 Task: Create a rule from the Agile list, Priority changed -> Complete task in the project AgileAvail if Priority Cleared then Complete Task
Action: Mouse moved to (61, 311)
Screenshot: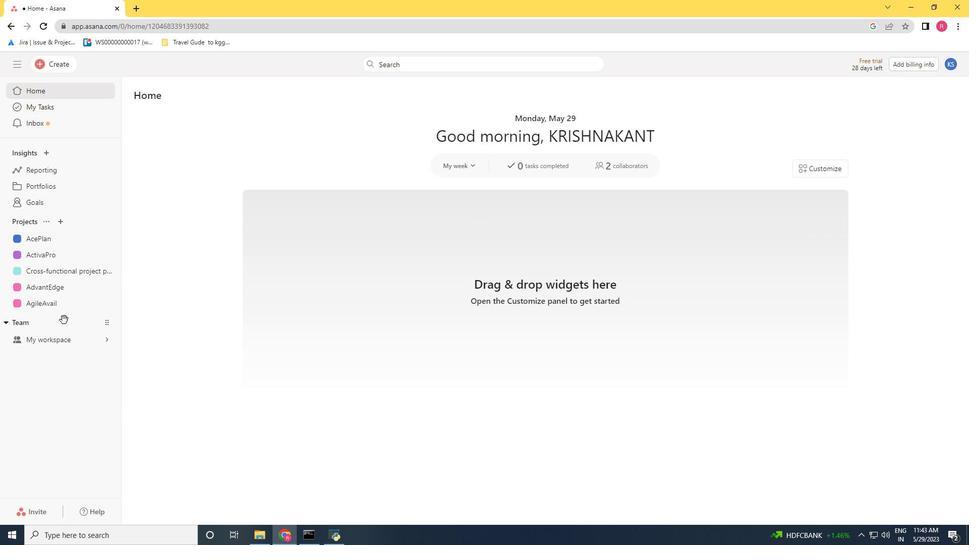 
Action: Mouse pressed left at (61, 311)
Screenshot: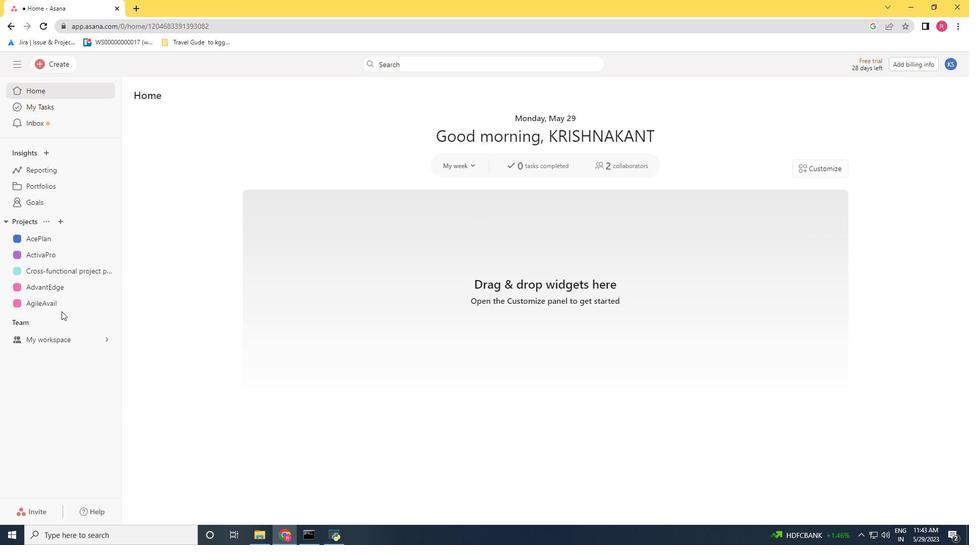 
Action: Mouse moved to (62, 305)
Screenshot: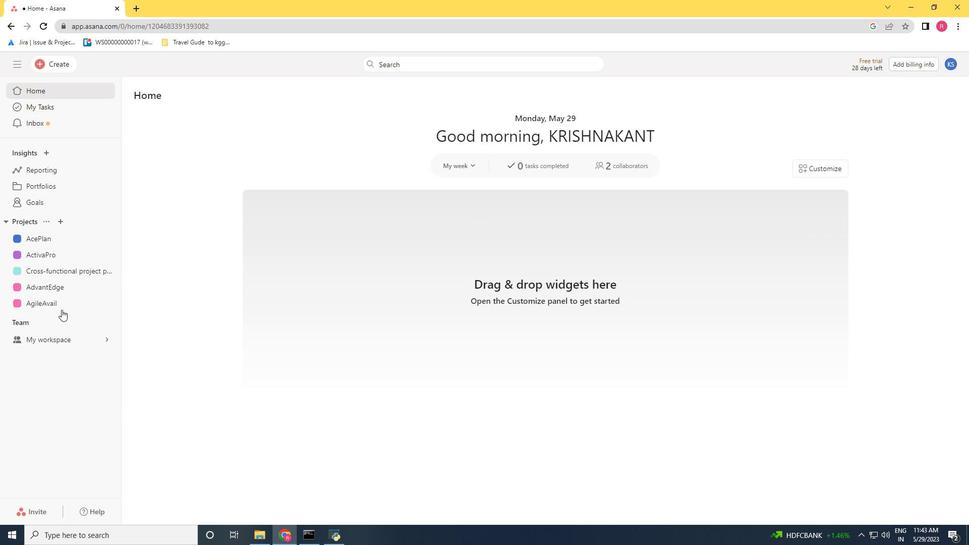 
Action: Mouse pressed left at (62, 305)
Screenshot: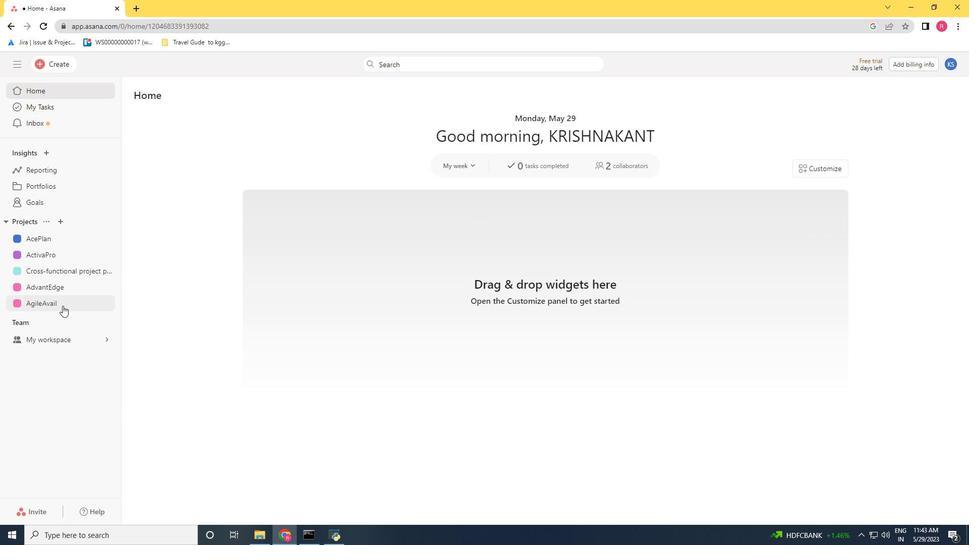 
Action: Mouse moved to (932, 98)
Screenshot: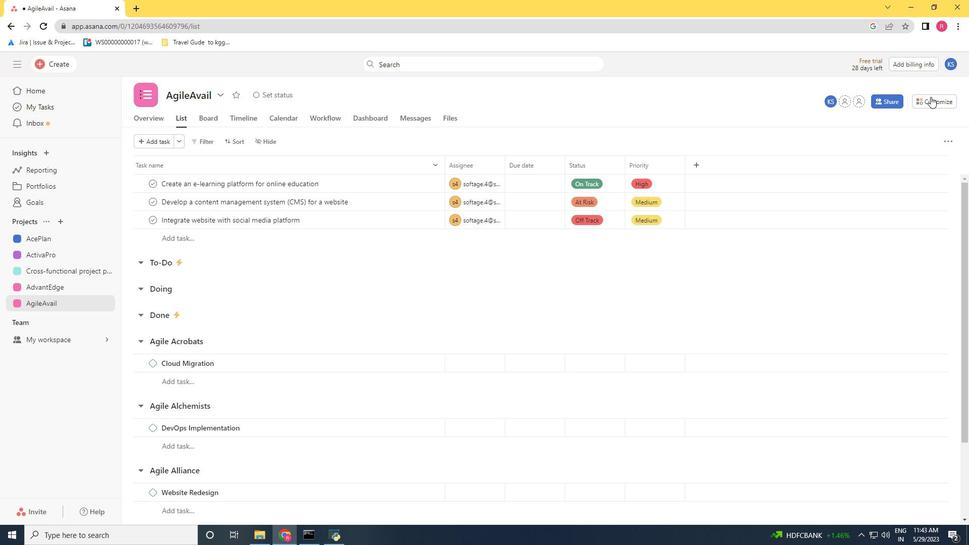 
Action: Mouse pressed left at (932, 98)
Screenshot: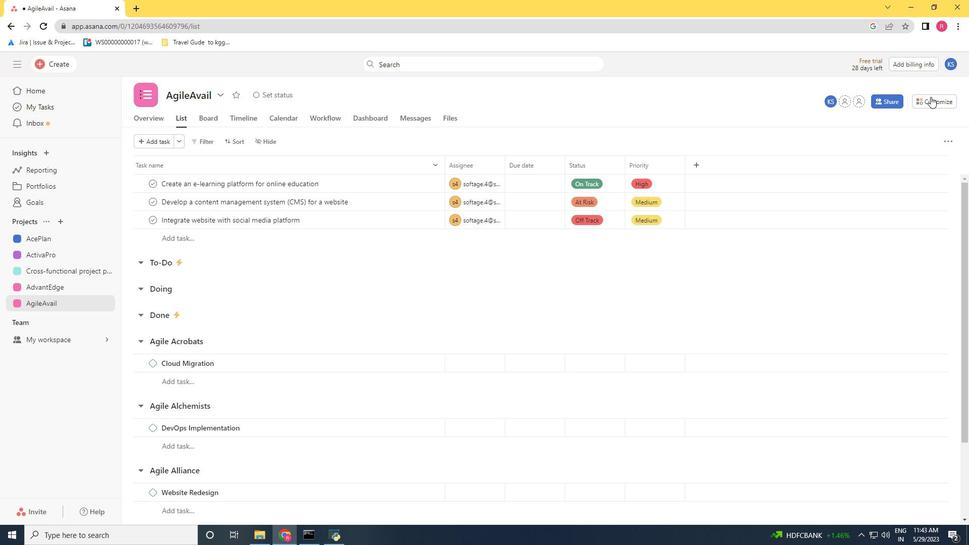 
Action: Mouse moved to (829, 218)
Screenshot: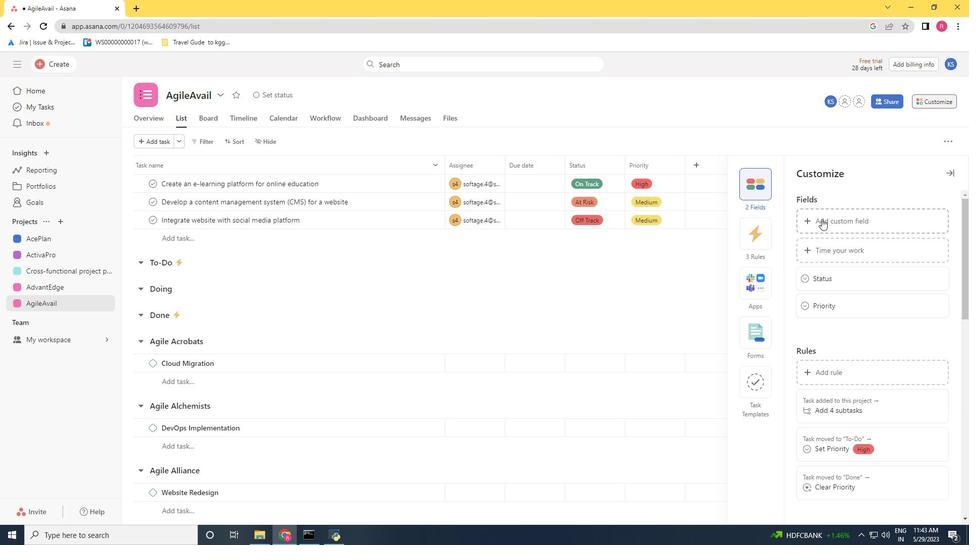 
Action: Mouse pressed left at (829, 218)
Screenshot: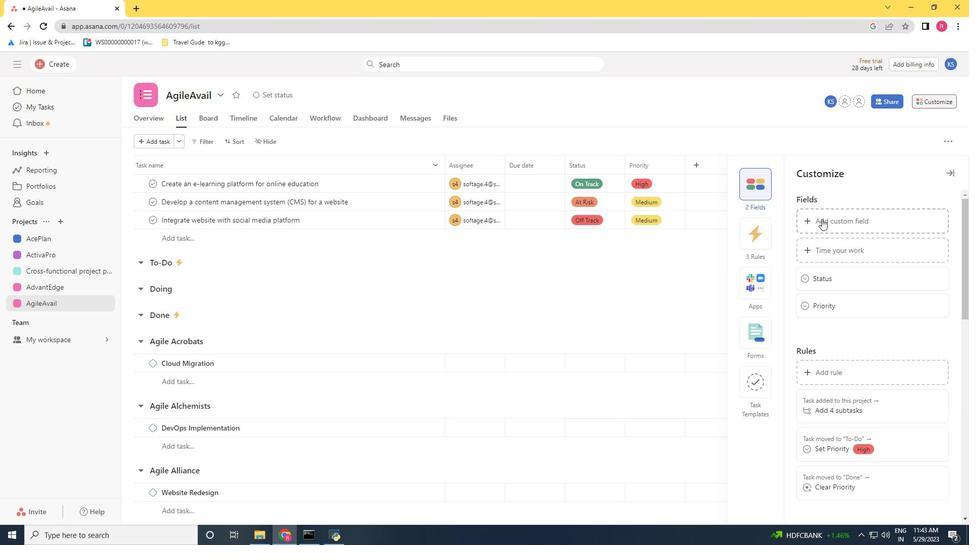 
Action: Mouse moved to (600, 105)
Screenshot: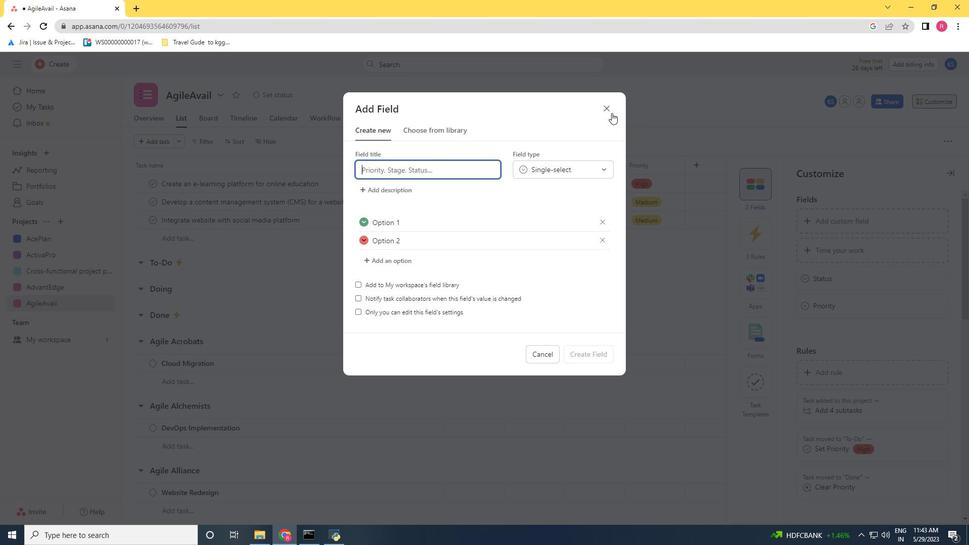 
Action: Mouse pressed left at (600, 105)
Screenshot: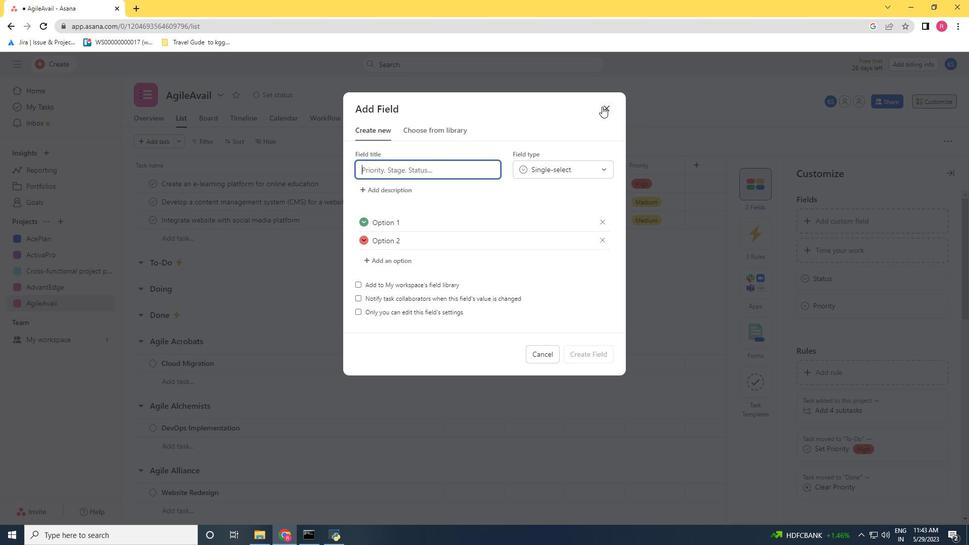 
Action: Mouse moved to (935, 95)
Screenshot: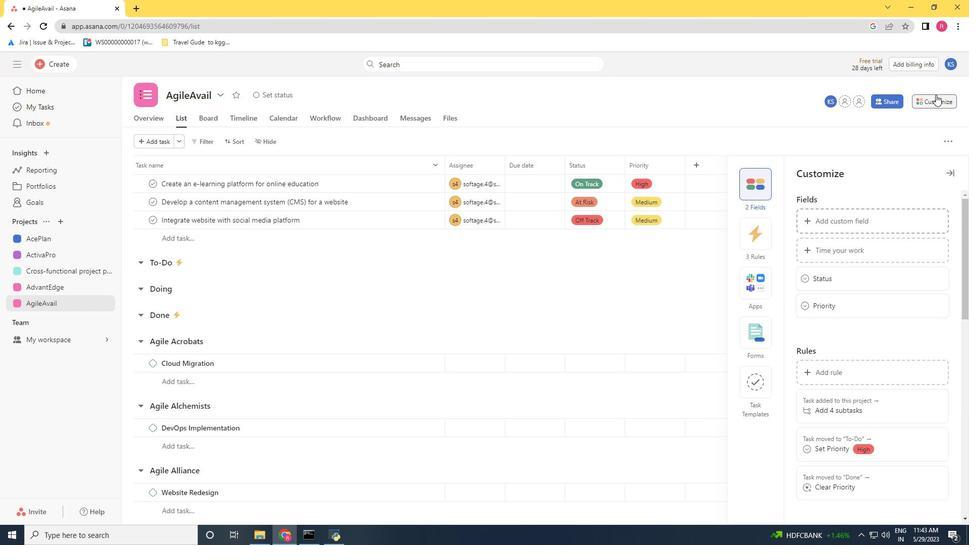 
Action: Mouse pressed left at (935, 95)
Screenshot: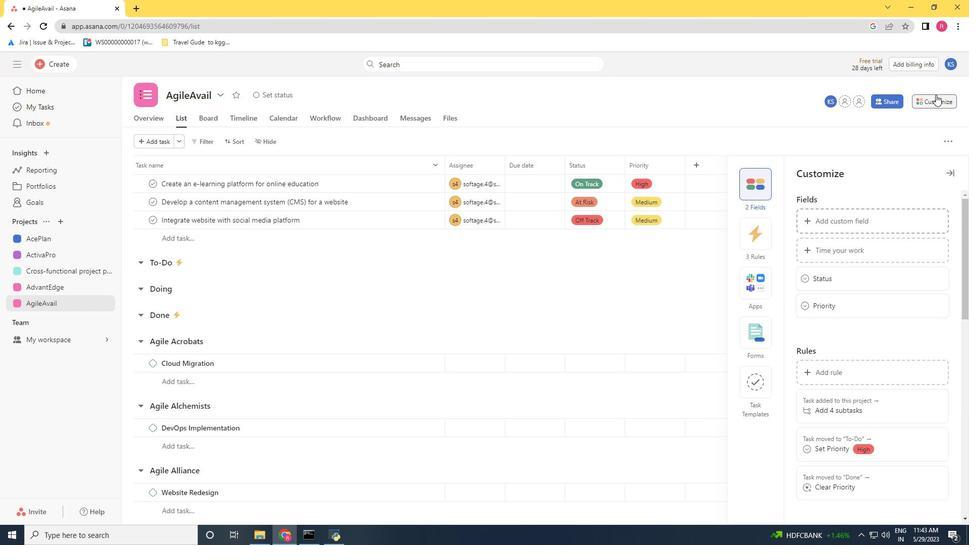 
Action: Mouse moved to (926, 98)
Screenshot: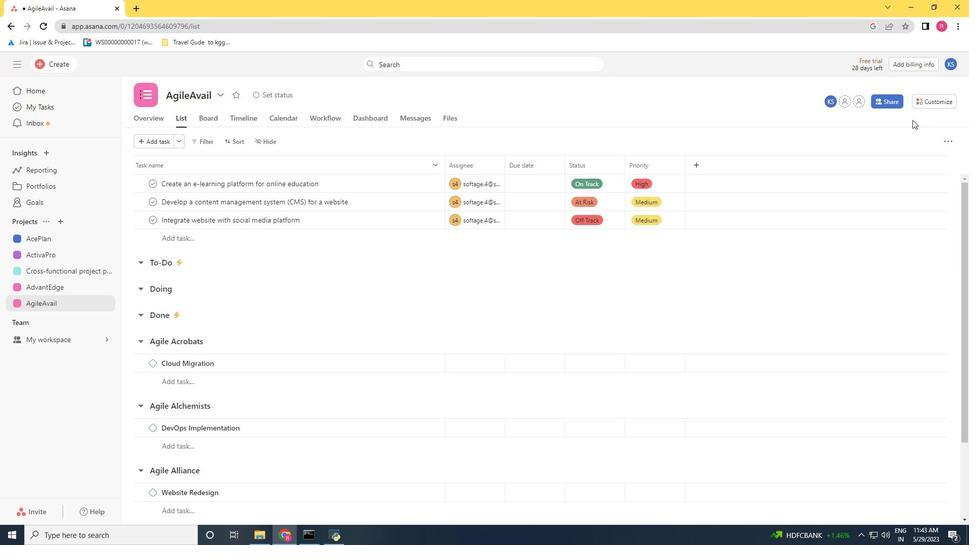 
Action: Mouse pressed left at (926, 98)
Screenshot: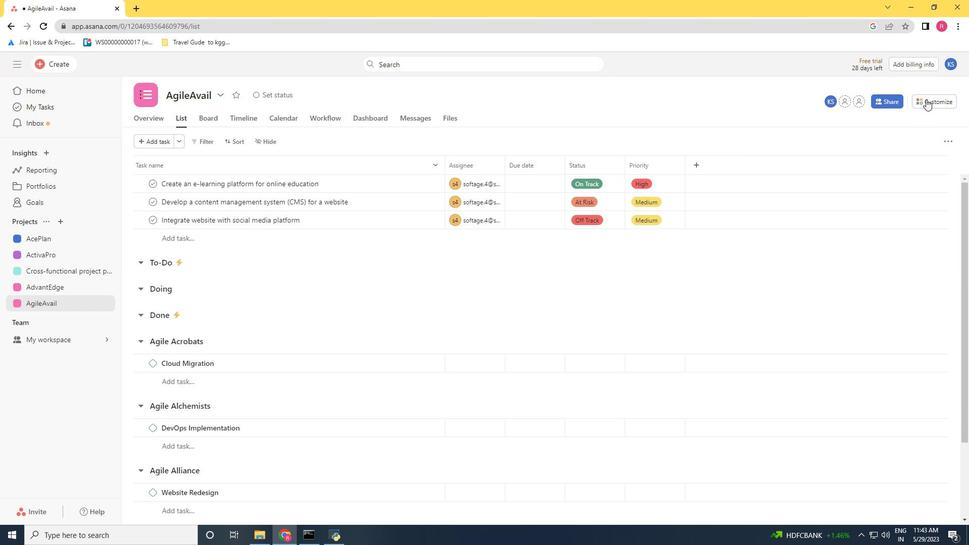 
Action: Mouse moved to (754, 239)
Screenshot: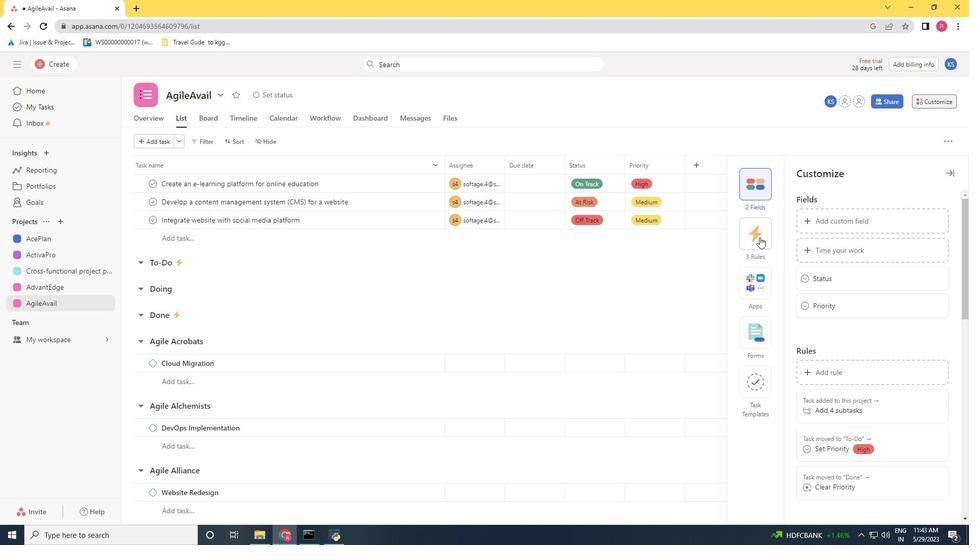 
Action: Mouse pressed left at (754, 239)
Screenshot: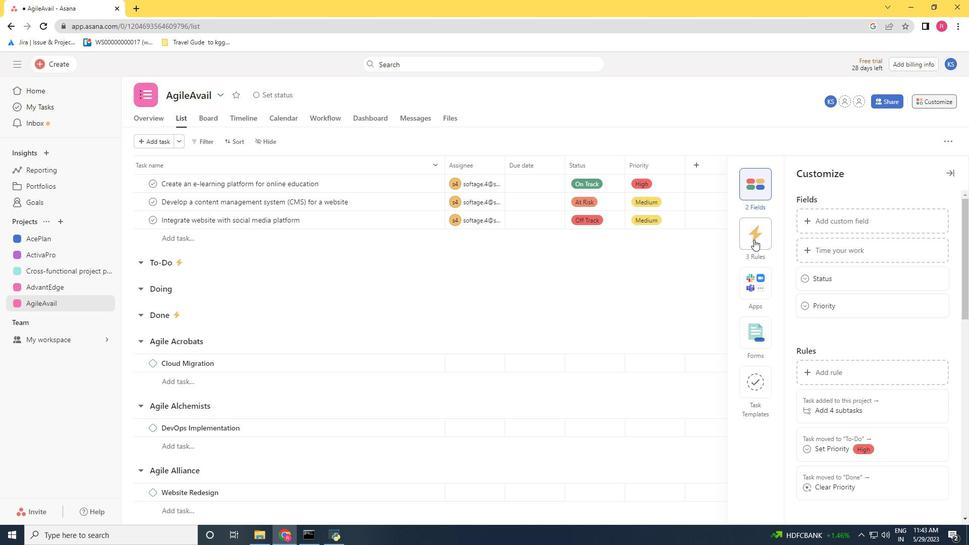 
Action: Mouse moved to (834, 217)
Screenshot: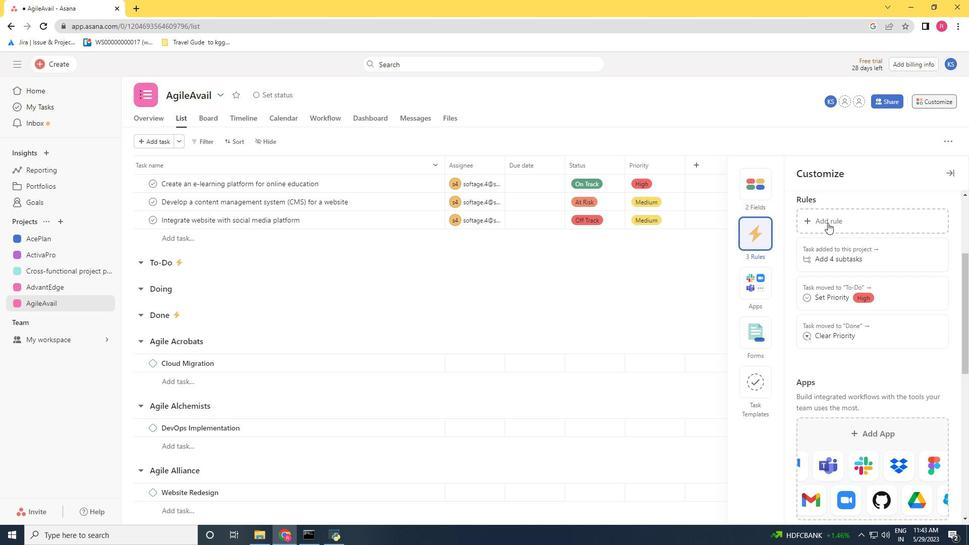 
Action: Mouse pressed left at (834, 217)
Screenshot: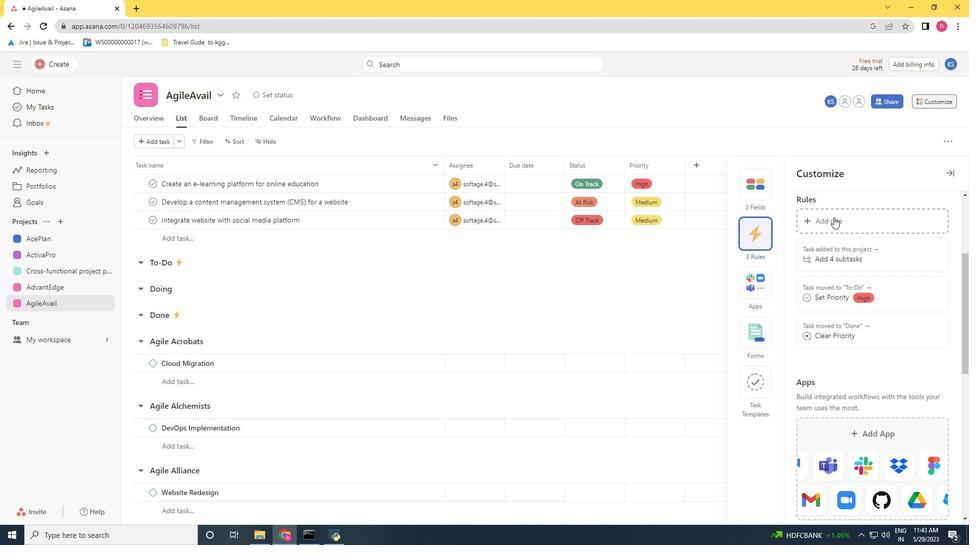 
Action: Mouse moved to (211, 170)
Screenshot: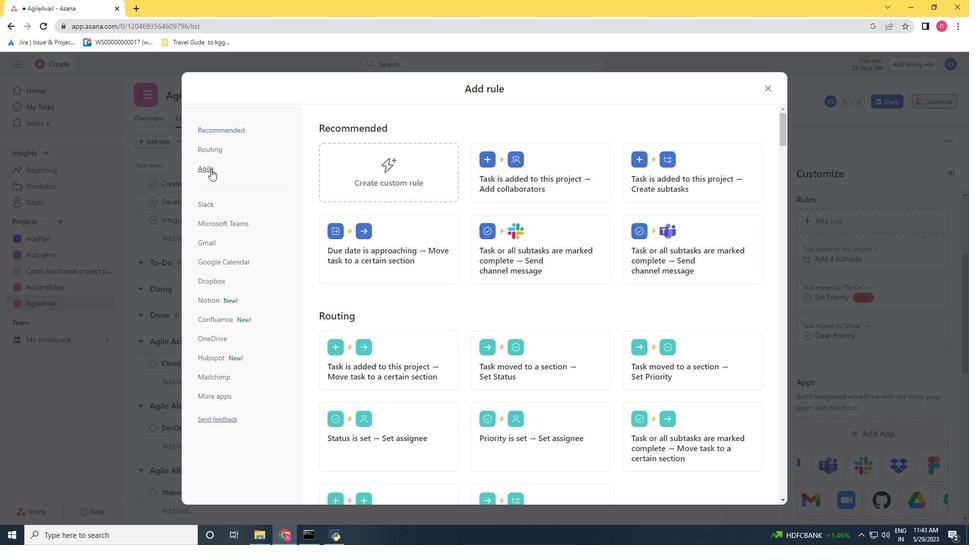 
Action: Mouse pressed left at (211, 170)
Screenshot: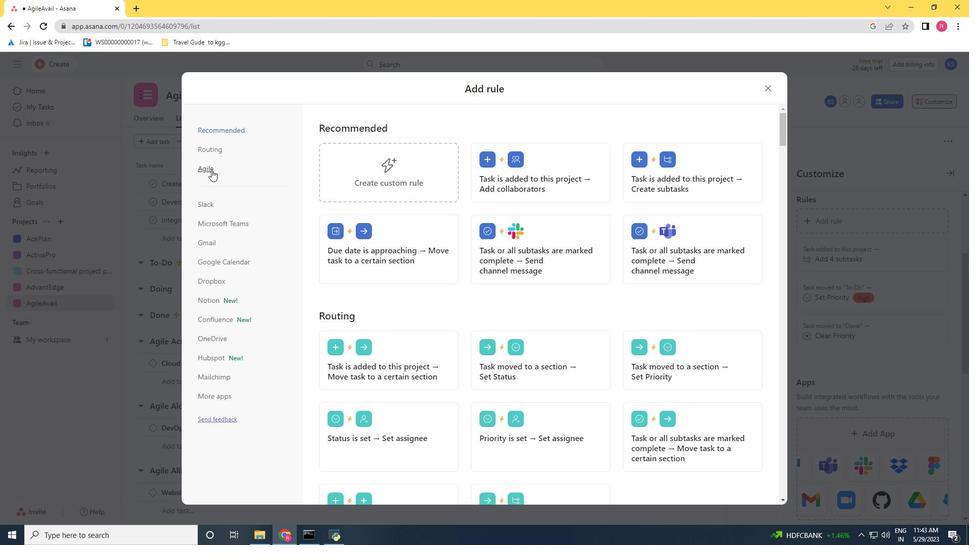 
Action: Mouse moved to (557, 173)
Screenshot: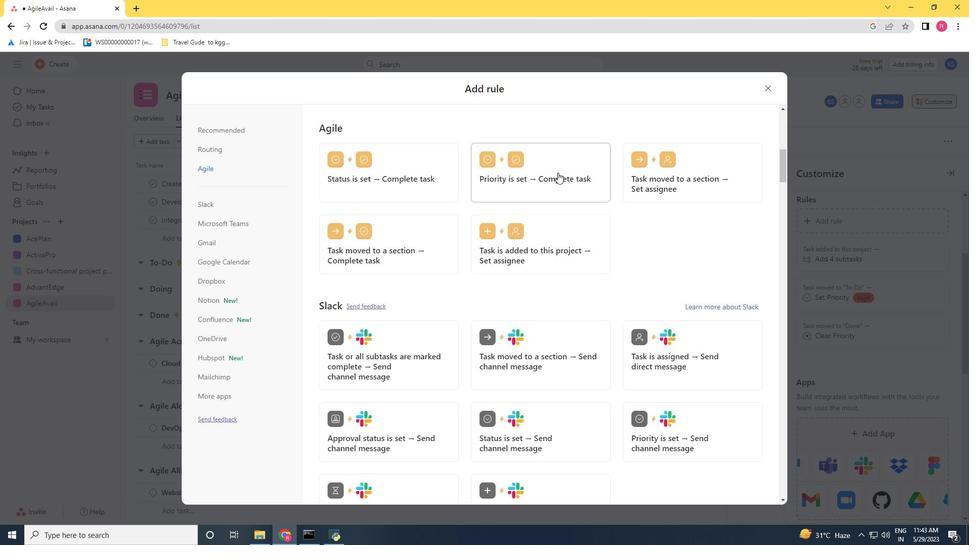 
Action: Mouse pressed left at (557, 173)
Screenshot: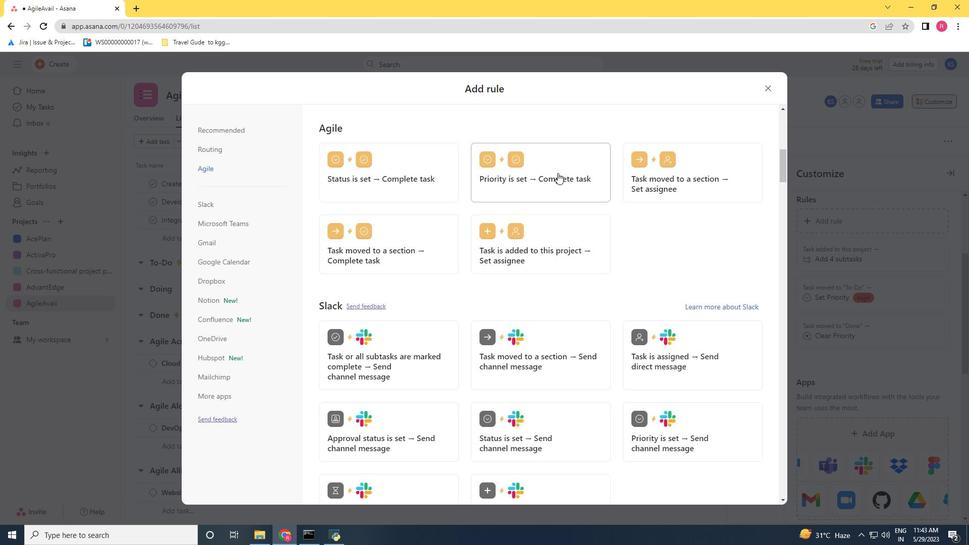
Action: Mouse moved to (717, 195)
Screenshot: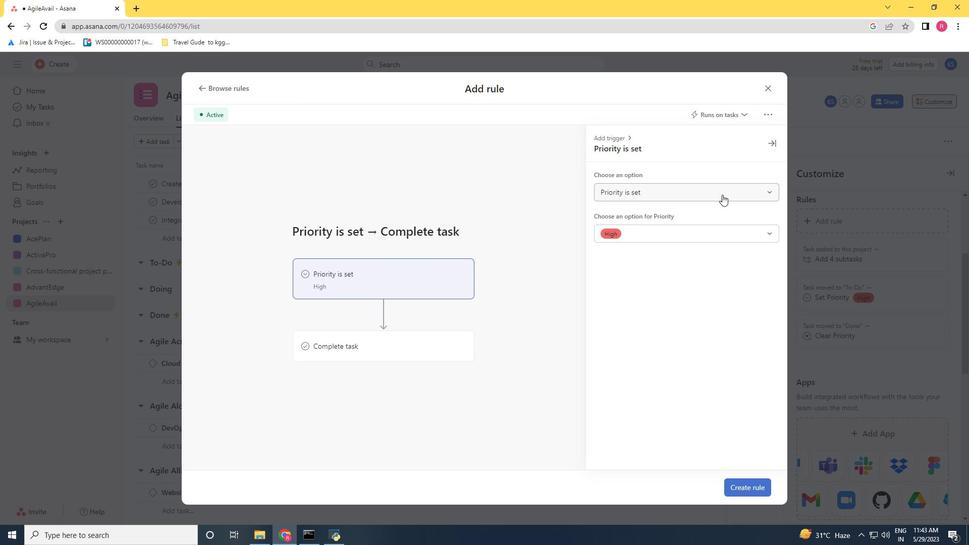 
Action: Mouse pressed left at (717, 195)
Screenshot: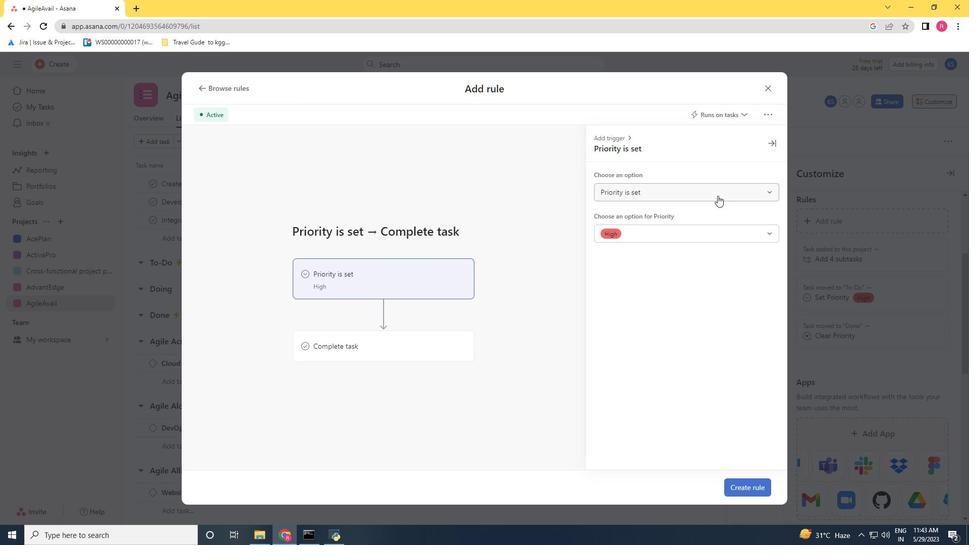 
Action: Mouse moved to (664, 229)
Screenshot: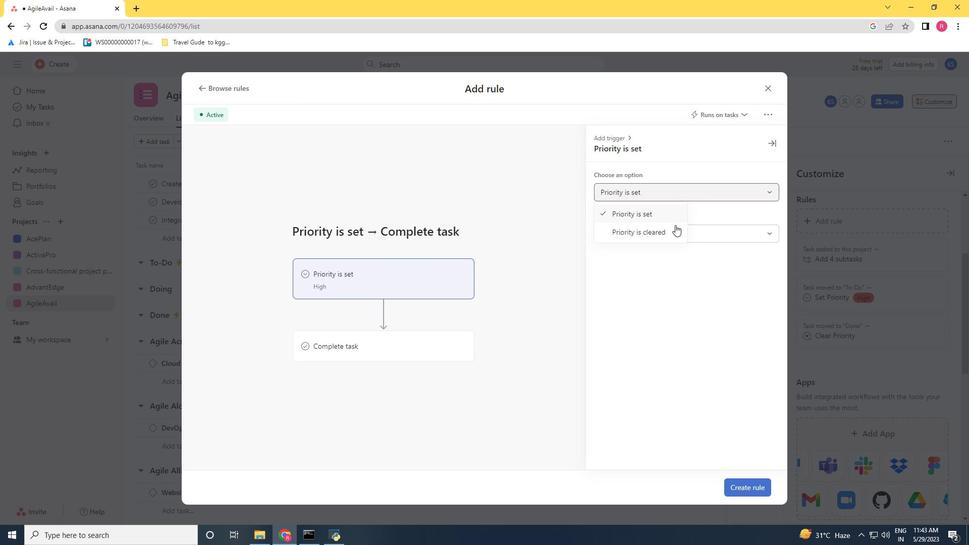 
Action: Mouse pressed left at (664, 229)
Screenshot: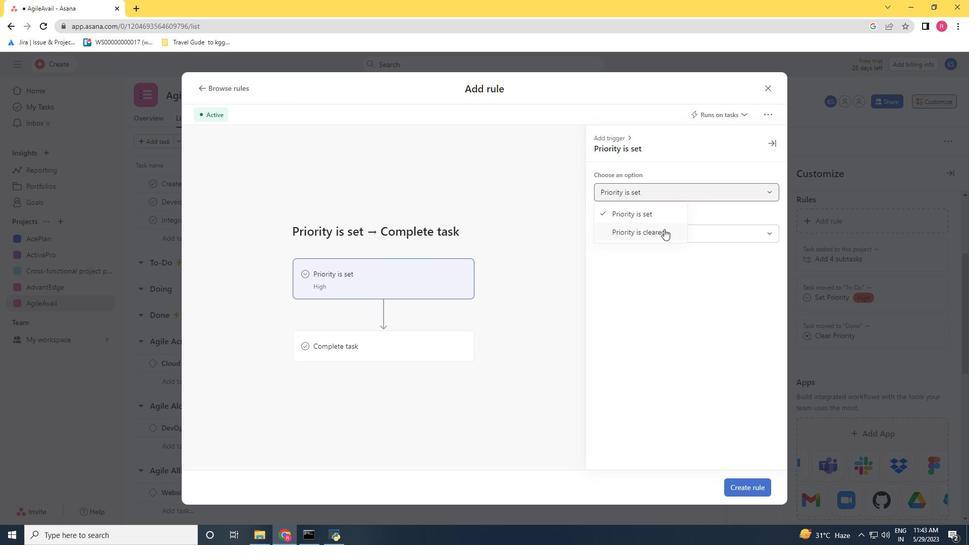 
Action: Mouse moved to (377, 335)
Screenshot: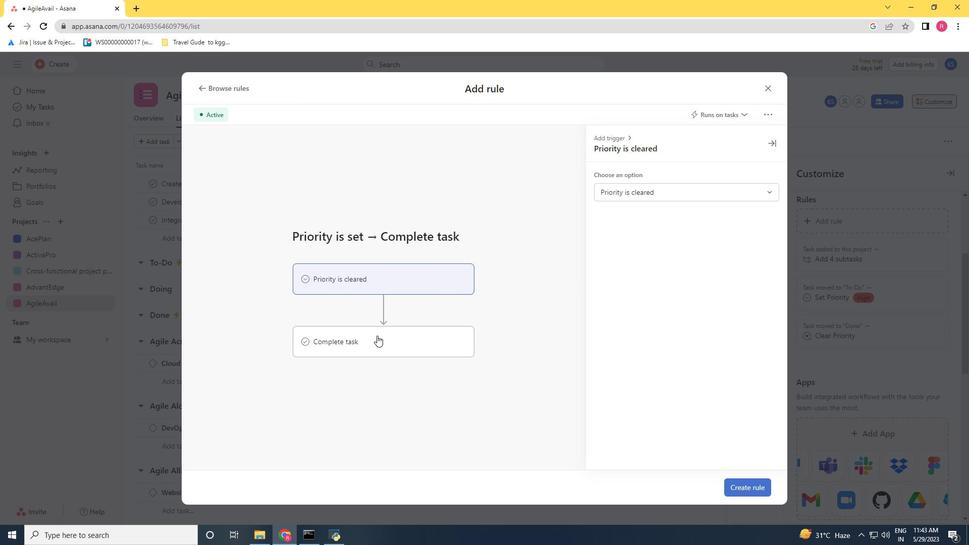 
Action: Mouse pressed left at (377, 335)
Screenshot: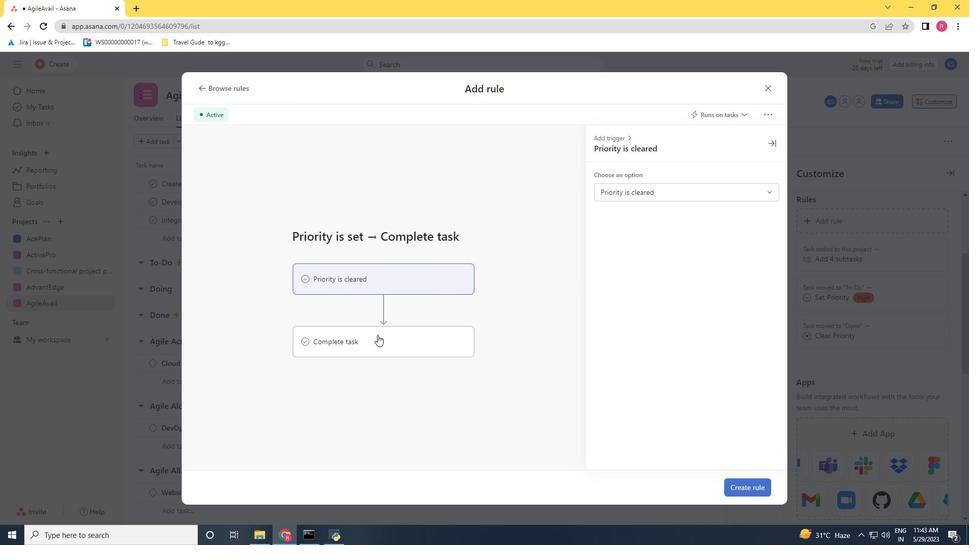 
Action: Mouse moved to (665, 186)
Screenshot: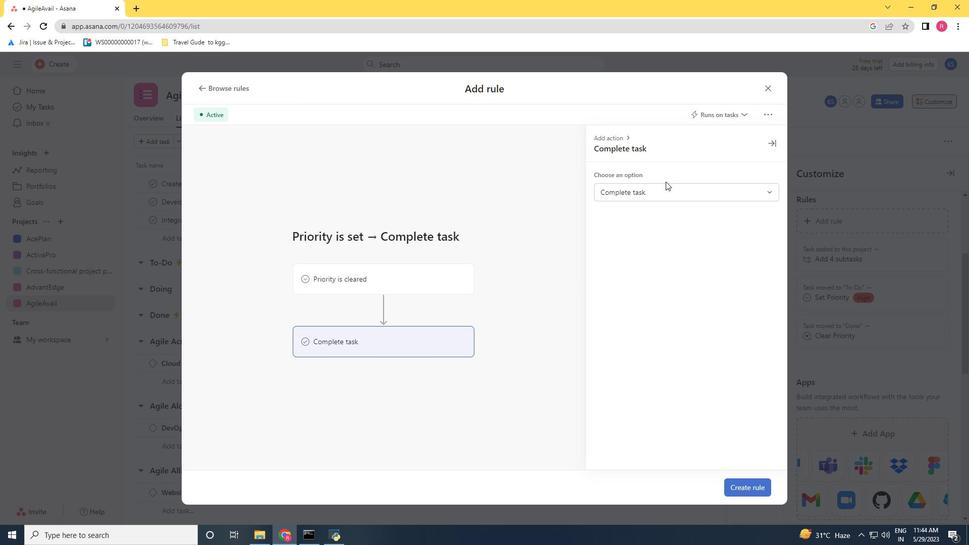
Action: Mouse pressed left at (665, 186)
Screenshot: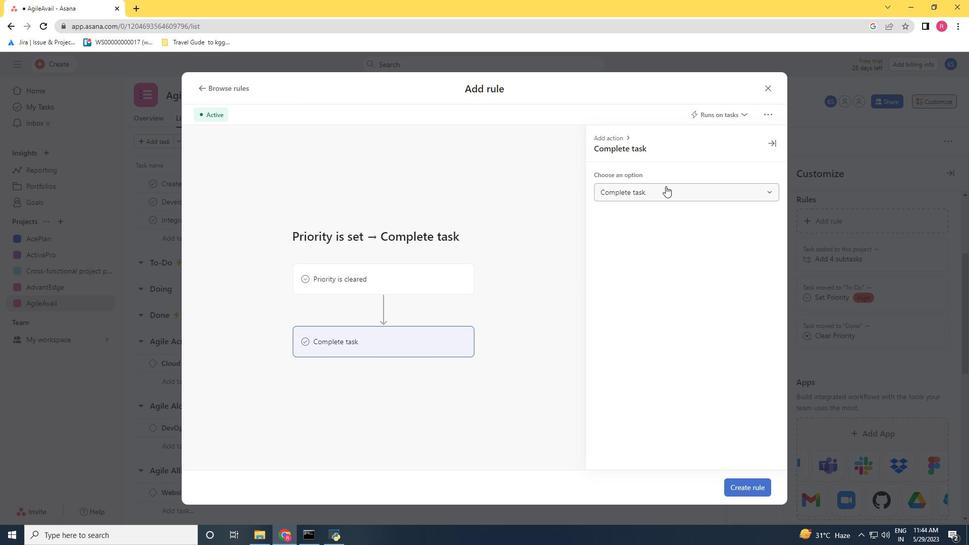 
Action: Mouse moved to (632, 216)
Screenshot: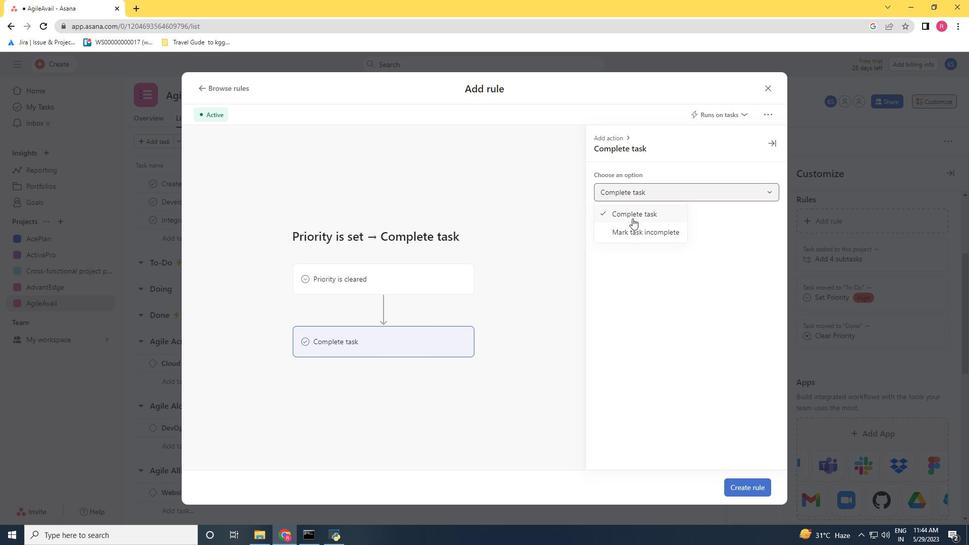 
Action: Mouse pressed left at (632, 216)
Screenshot: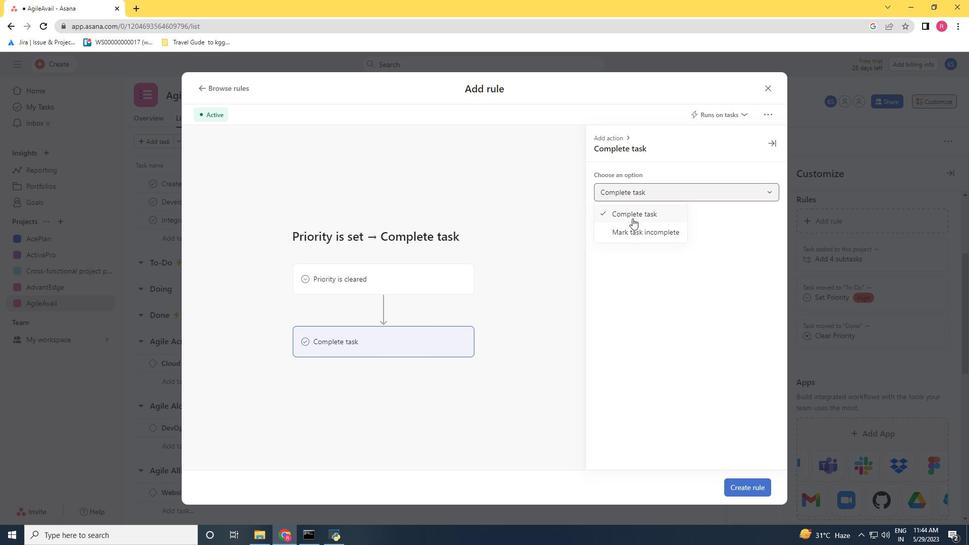 
Action: Mouse moved to (741, 483)
Screenshot: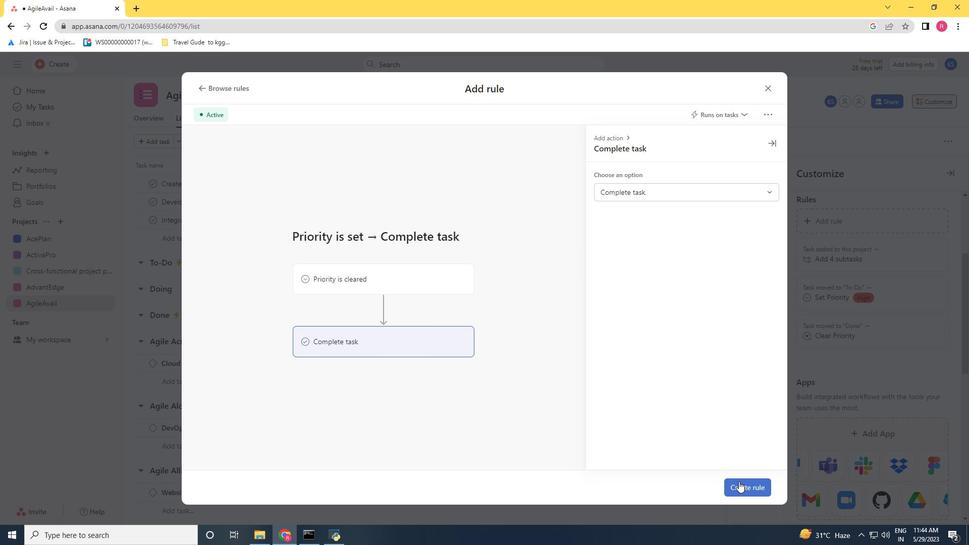
Action: Mouse pressed left at (741, 483)
Screenshot: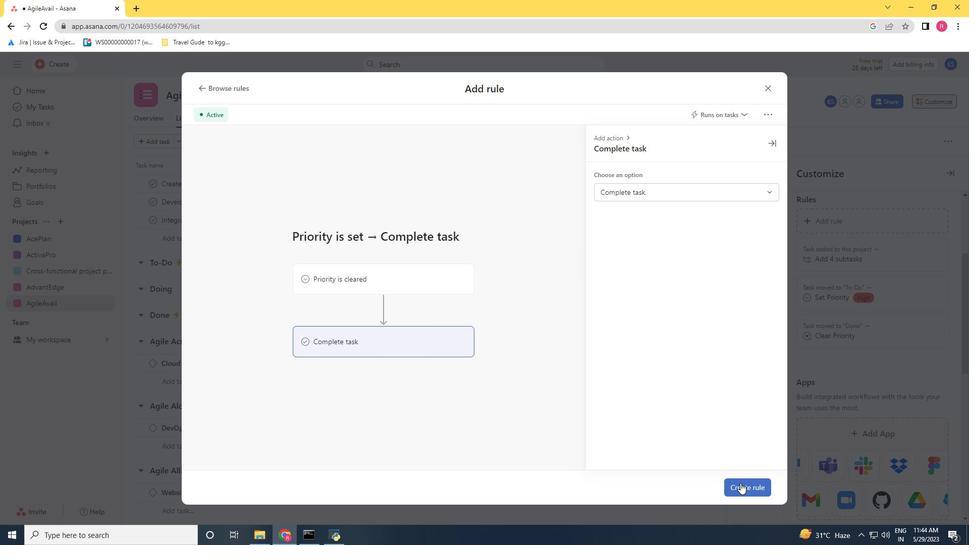 
Action: Mouse moved to (742, 483)
Screenshot: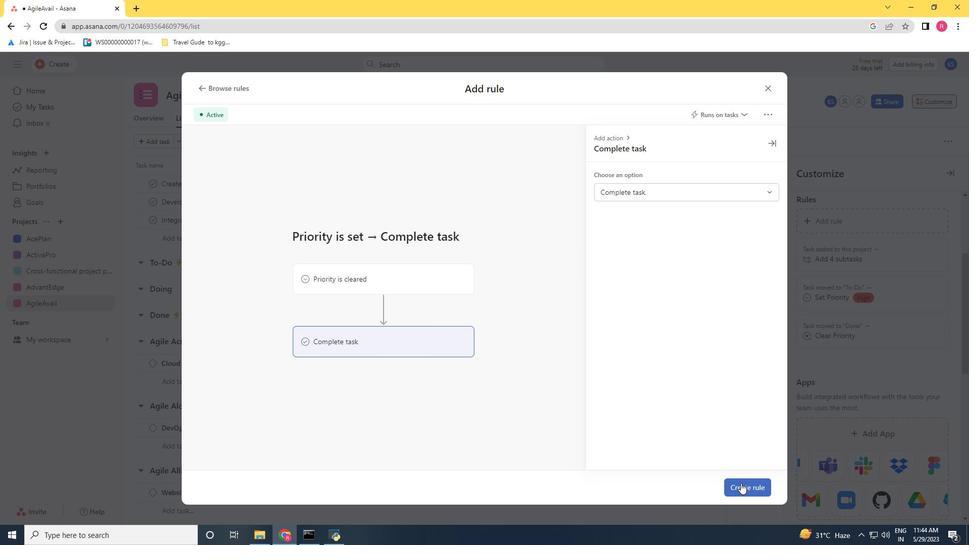 
